 Task: Change  the formatting of the data to 'Which is Less than 5, 'In conditional formating, put the option 'Green Fill with Dark Green Text. . 'add another formatting option Format As Table, insert the option 'Orang Table style Medium 3 'In the sheet  Budget Spreadsheet Sheet Templatebook
Action: Mouse moved to (48, 131)
Screenshot: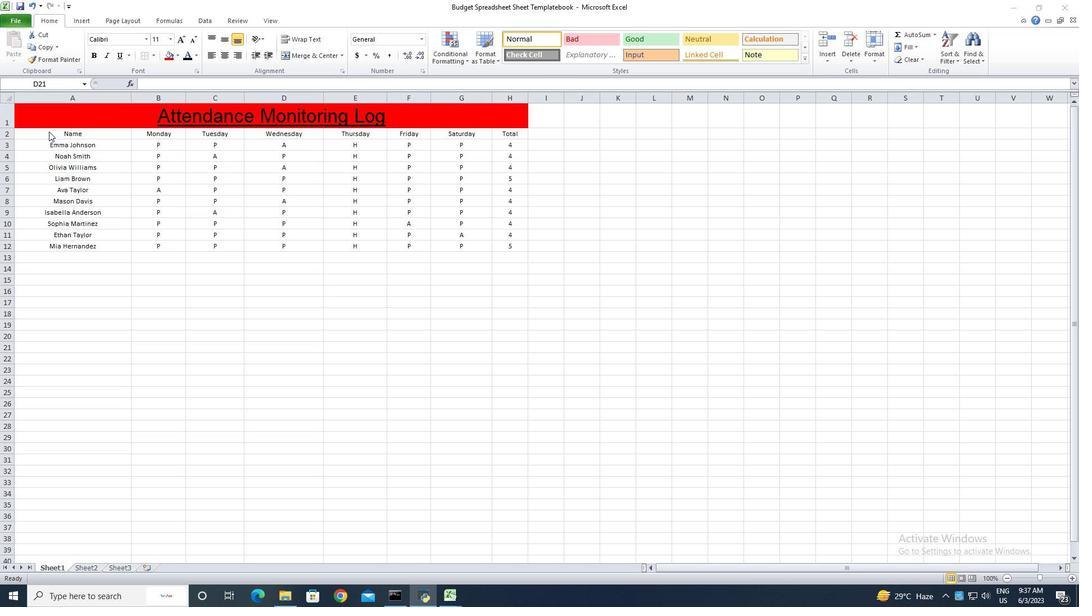 
Action: Mouse pressed left at (48, 131)
Screenshot: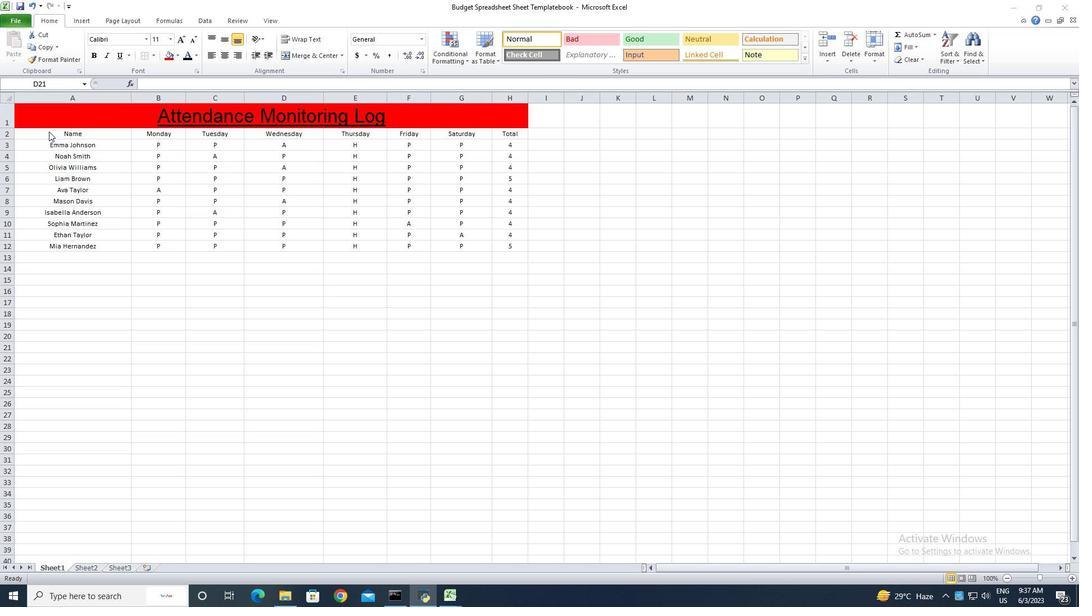 
Action: Mouse moved to (45, 137)
Screenshot: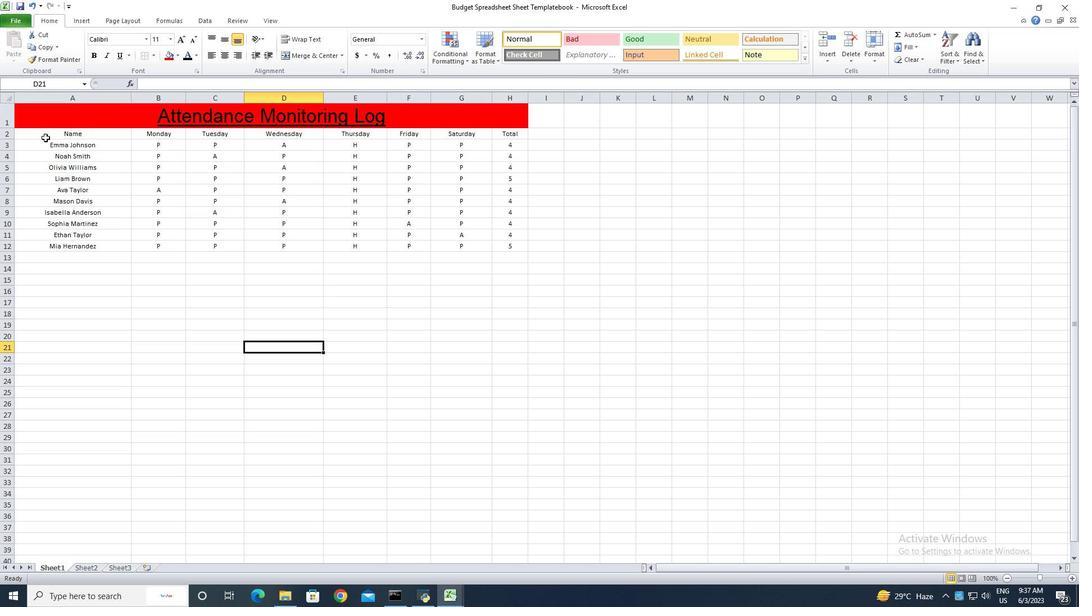 
Action: Mouse pressed left at (45, 137)
Screenshot: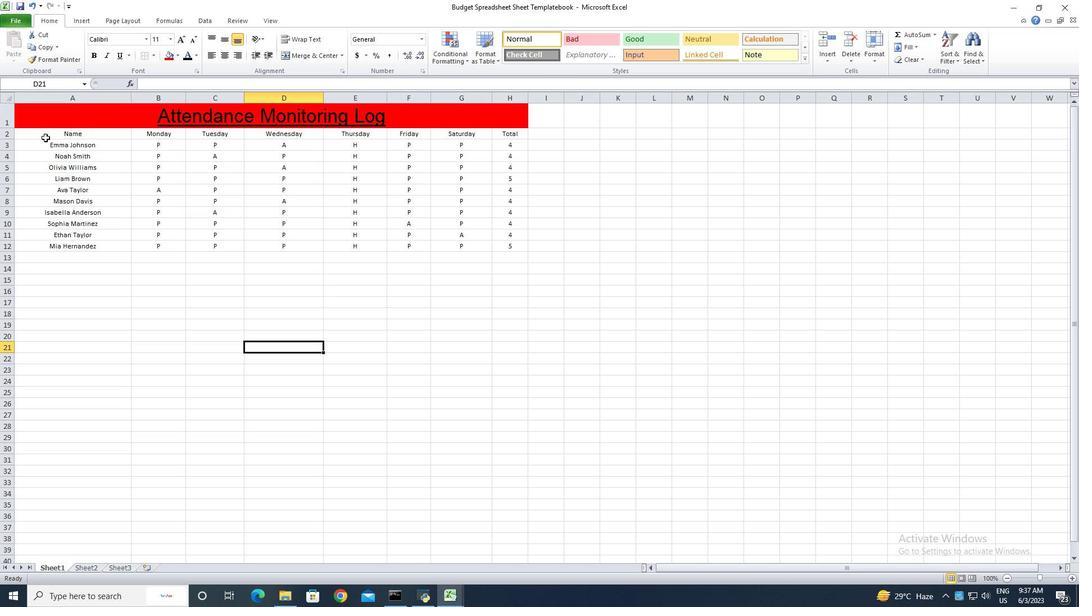 
Action: Mouse moved to (52, 133)
Screenshot: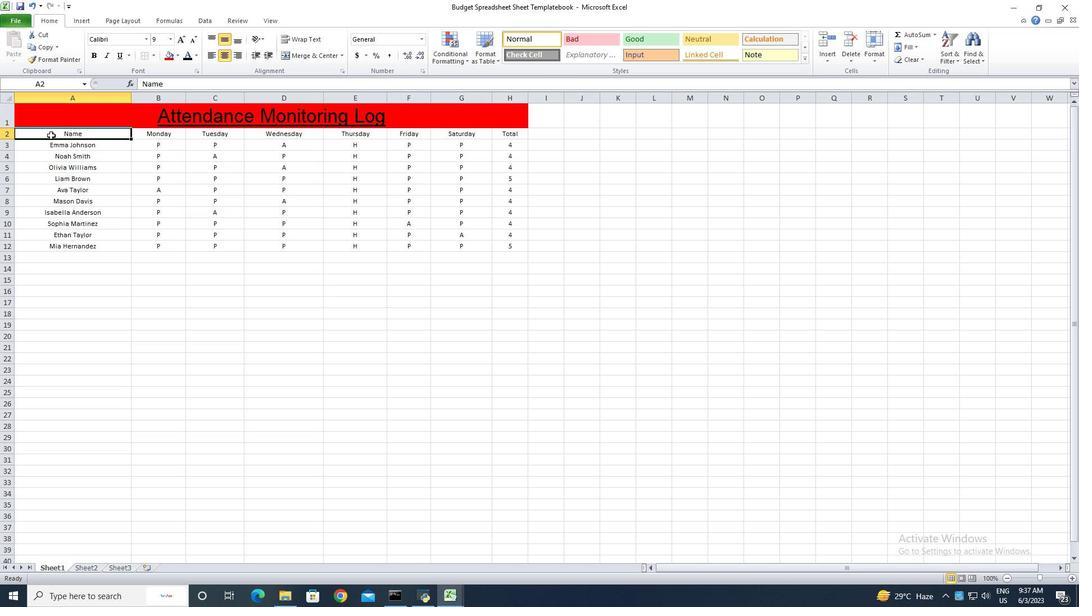 
Action: Mouse pressed left at (52, 133)
Screenshot: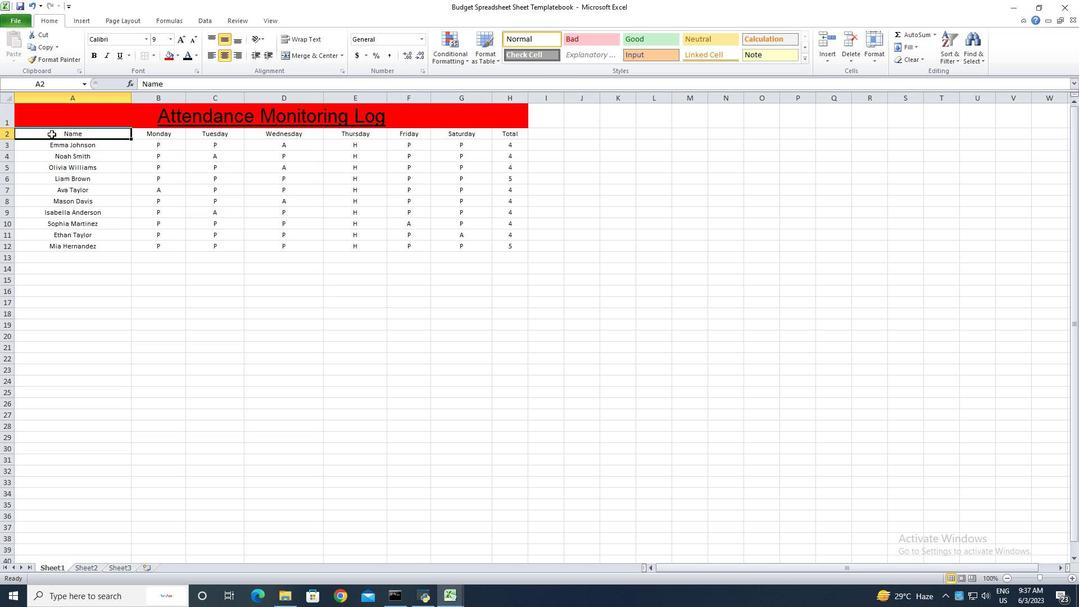 
Action: Mouse moved to (468, 61)
Screenshot: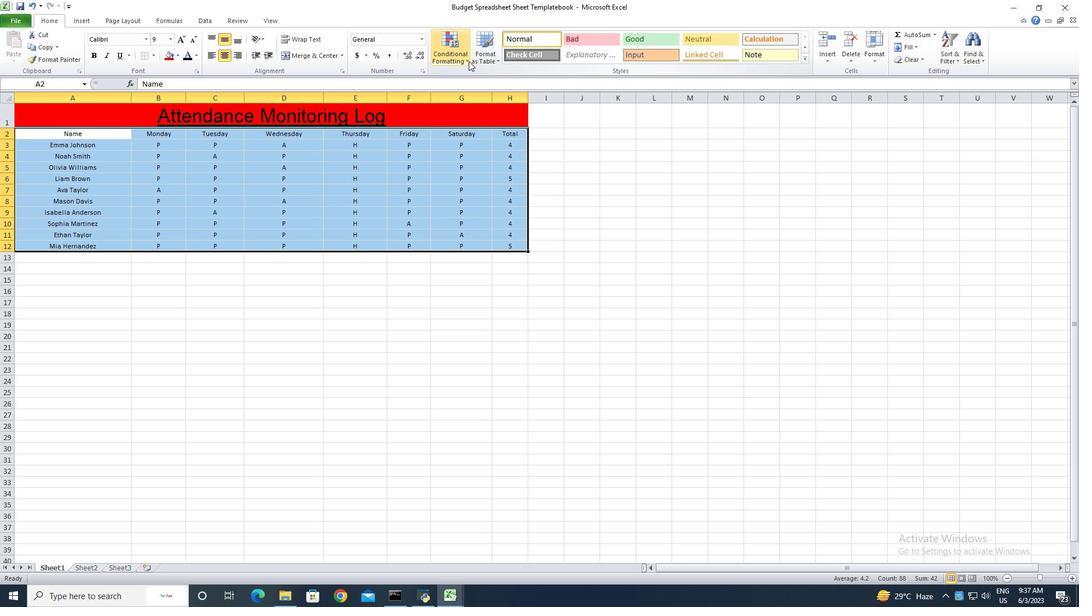 
Action: Mouse pressed left at (468, 61)
Screenshot: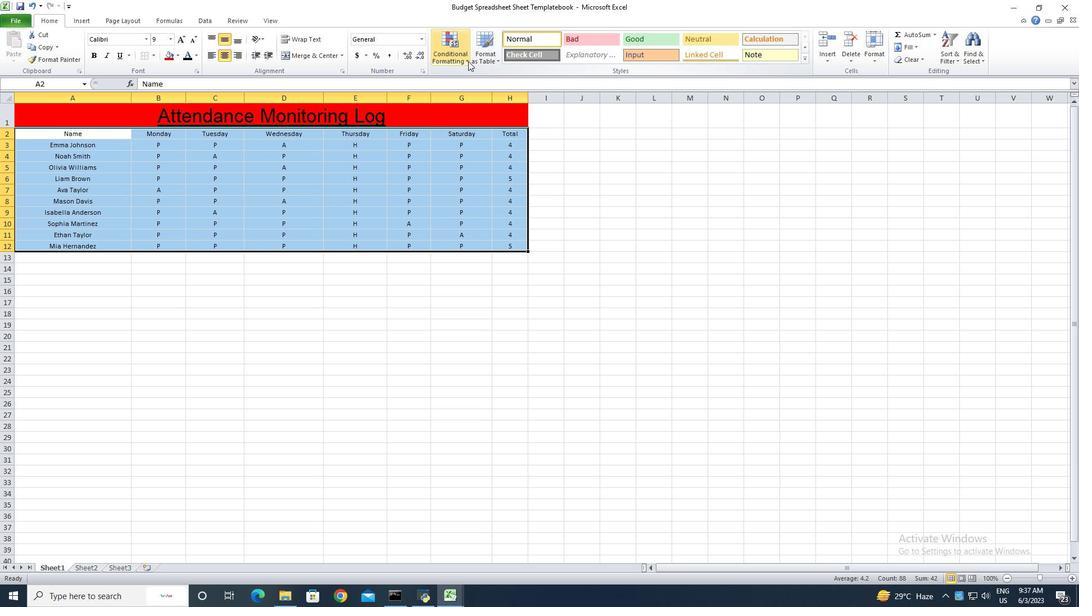 
Action: Mouse moved to (572, 109)
Screenshot: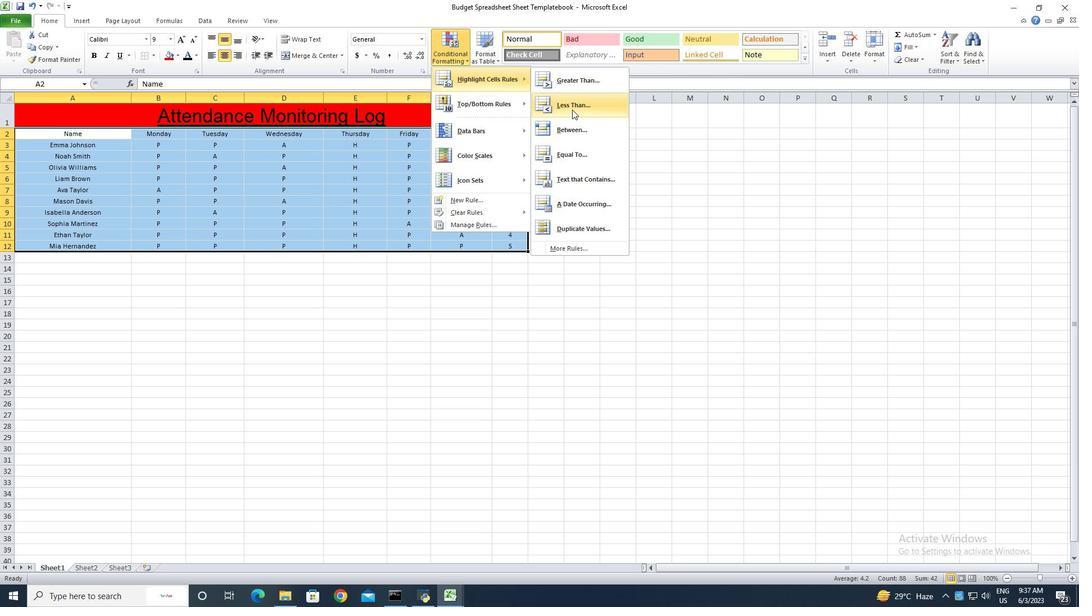 
Action: Mouse pressed left at (572, 109)
Screenshot: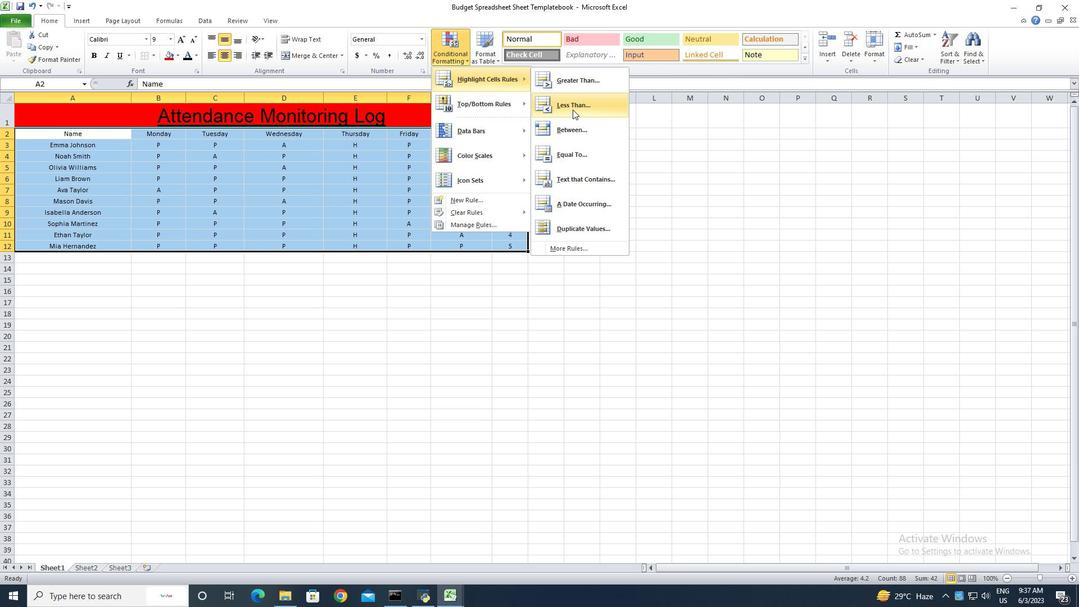 
Action: Key pressed 5
Screenshot: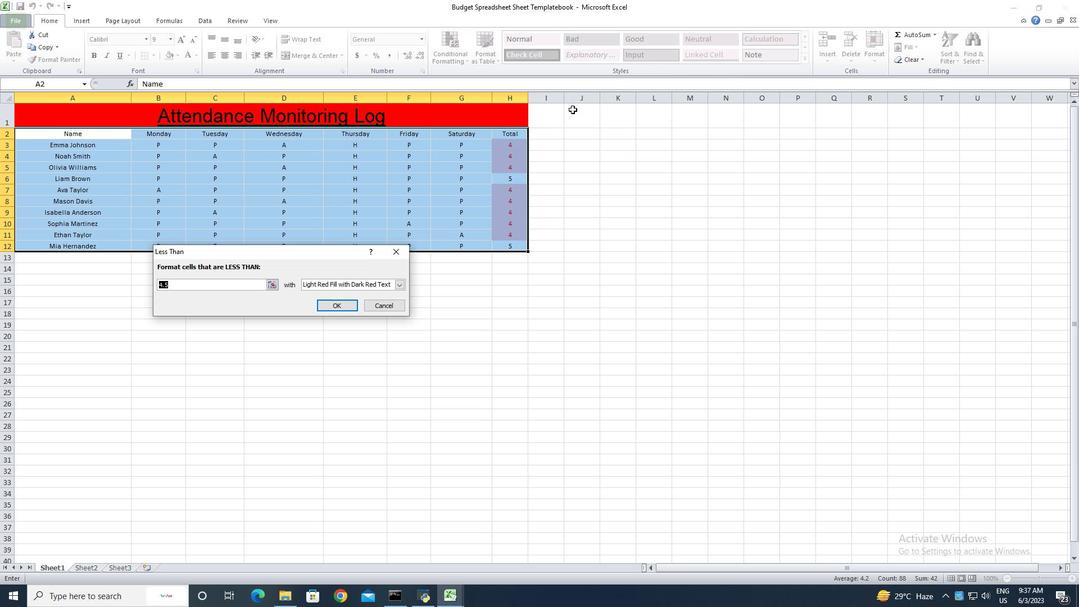 
Action: Mouse moved to (400, 284)
Screenshot: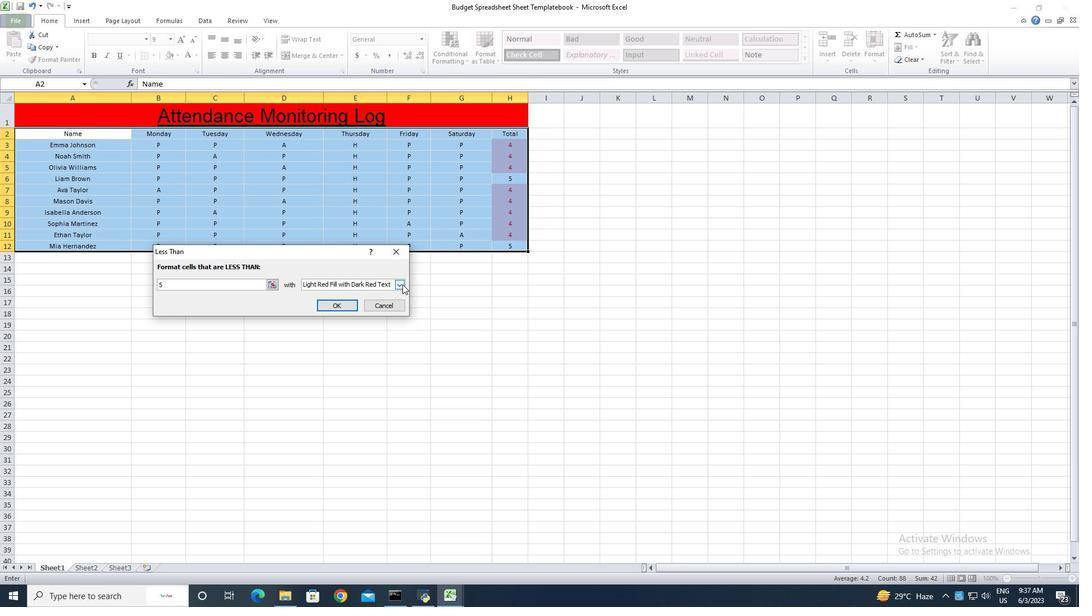 
Action: Mouse pressed left at (400, 284)
Screenshot: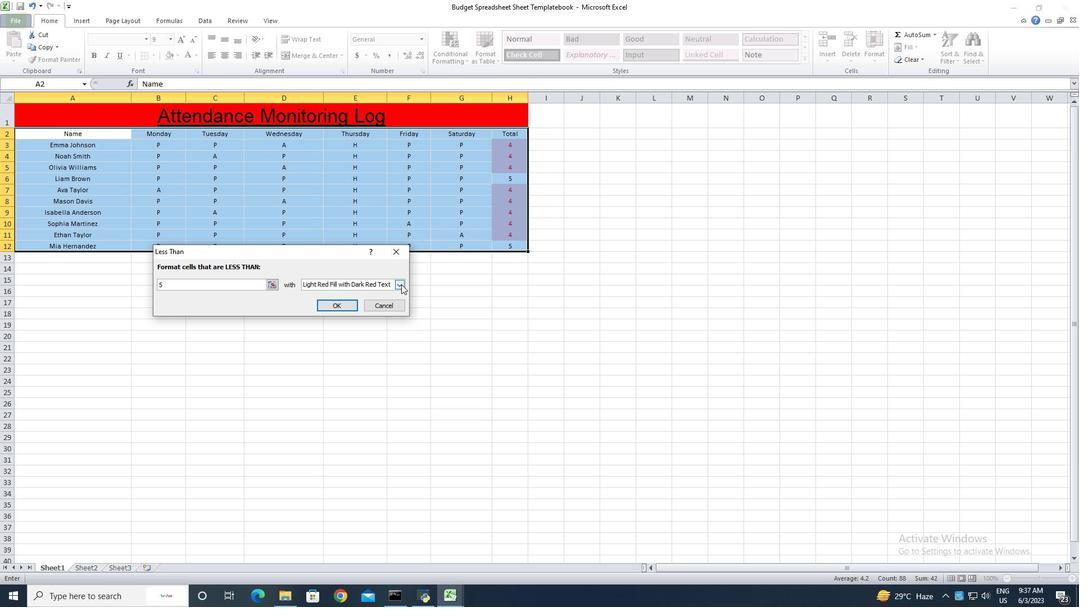 
Action: Mouse moved to (378, 306)
Screenshot: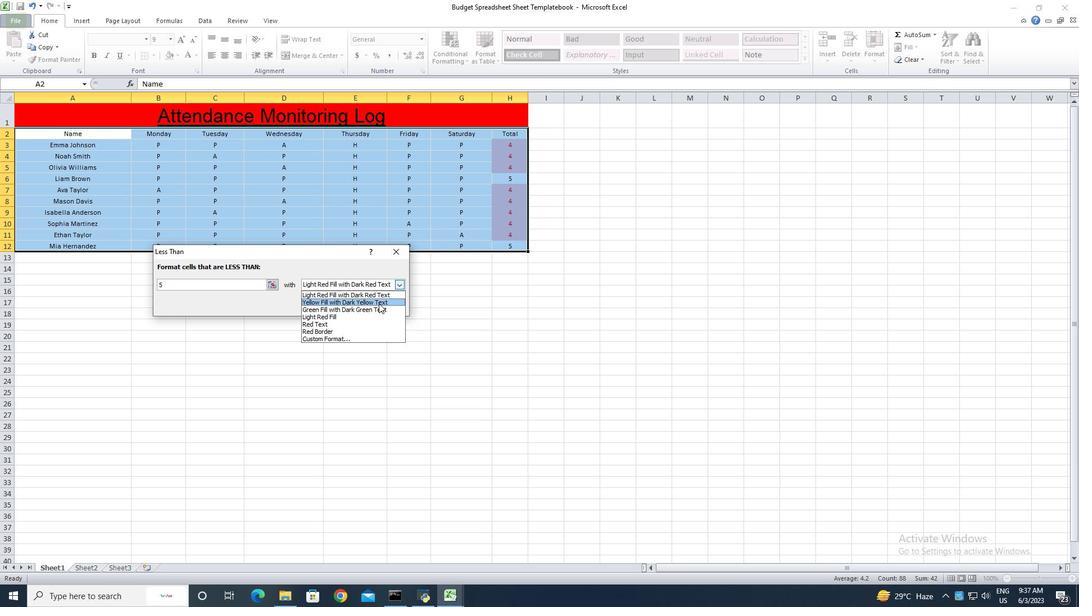 
Action: Mouse pressed left at (378, 306)
Screenshot: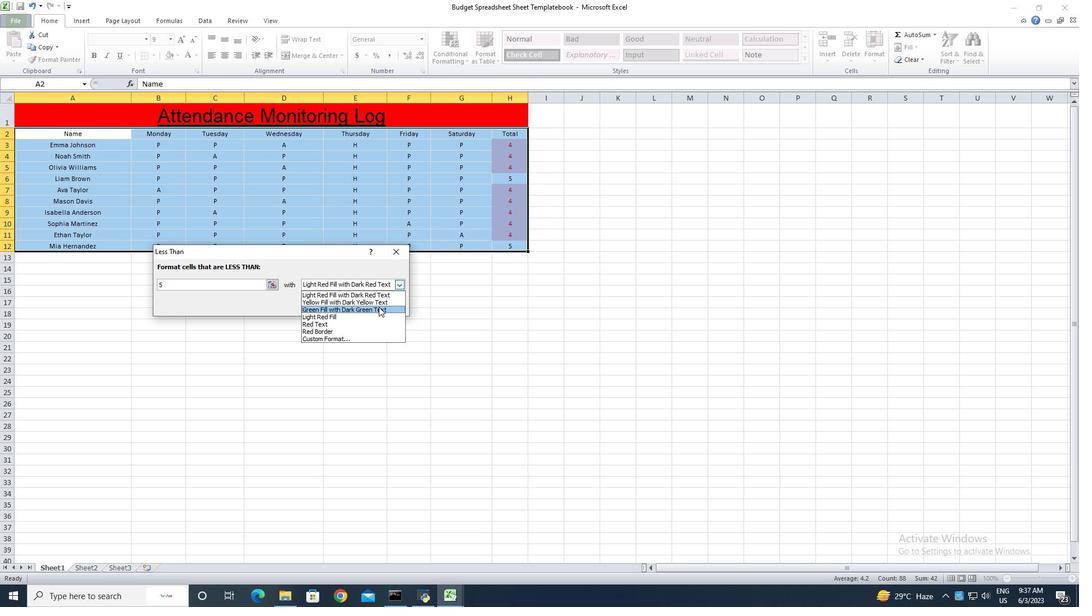
Action: Mouse moved to (343, 308)
Screenshot: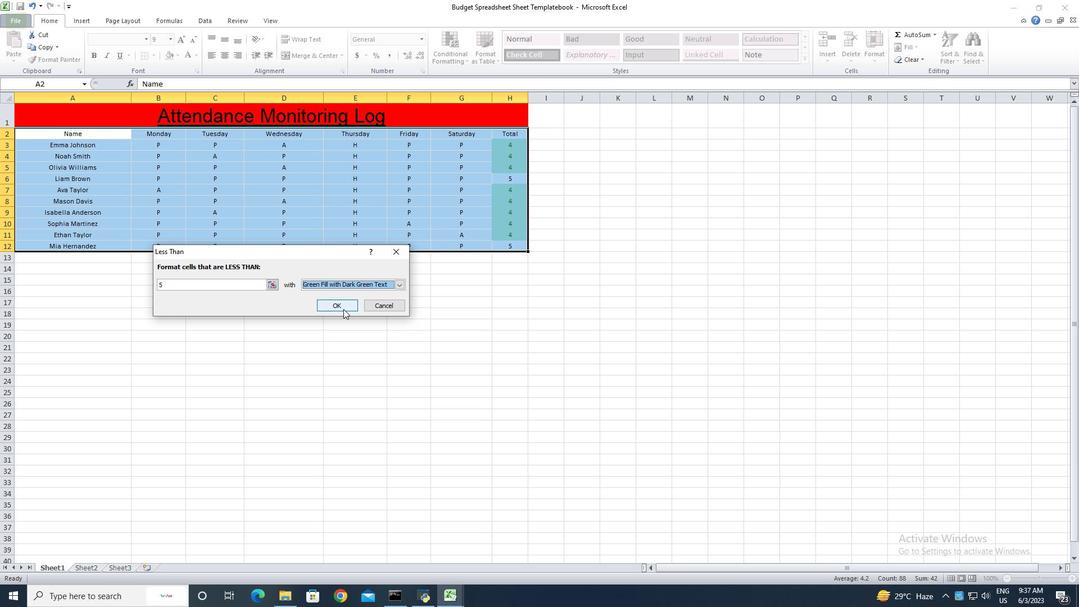 
Action: Mouse pressed left at (343, 308)
Screenshot: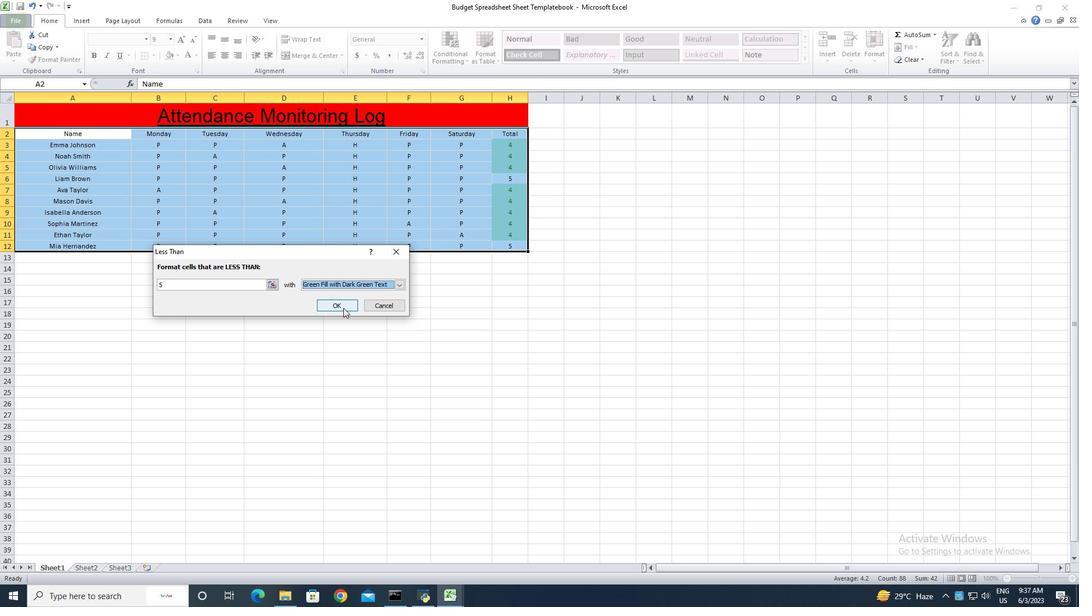 
Action: Mouse moved to (498, 62)
Screenshot: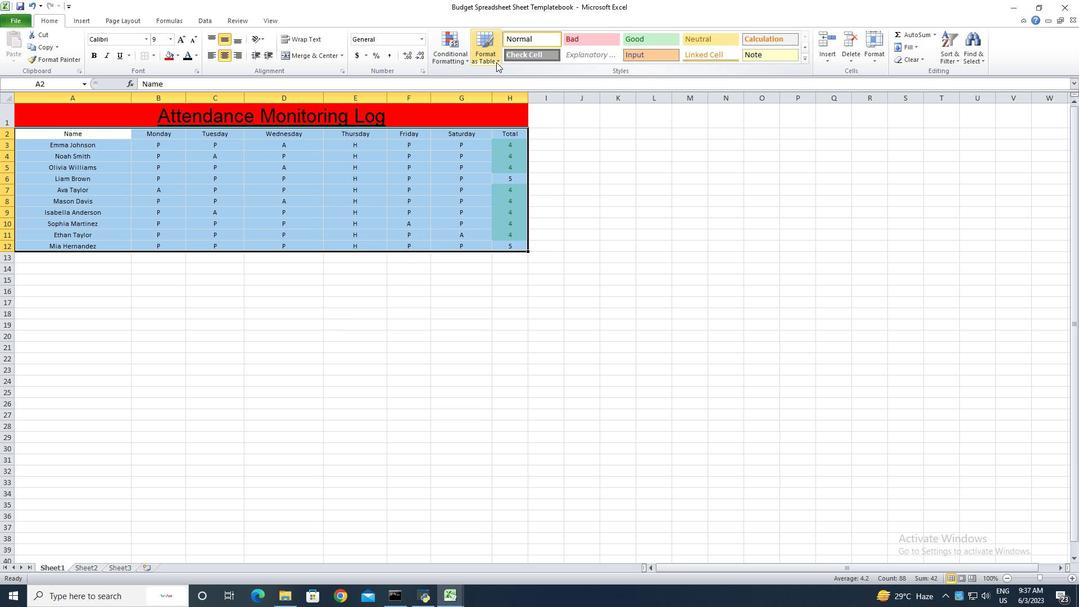 
Action: Mouse pressed left at (498, 62)
Screenshot: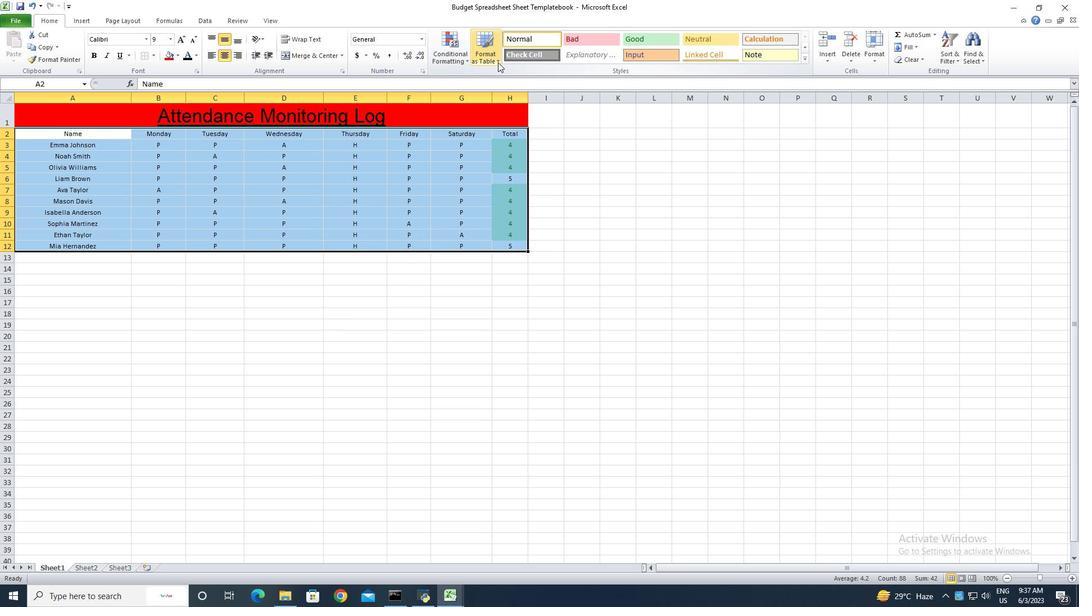 
Action: Mouse moved to (569, 193)
Screenshot: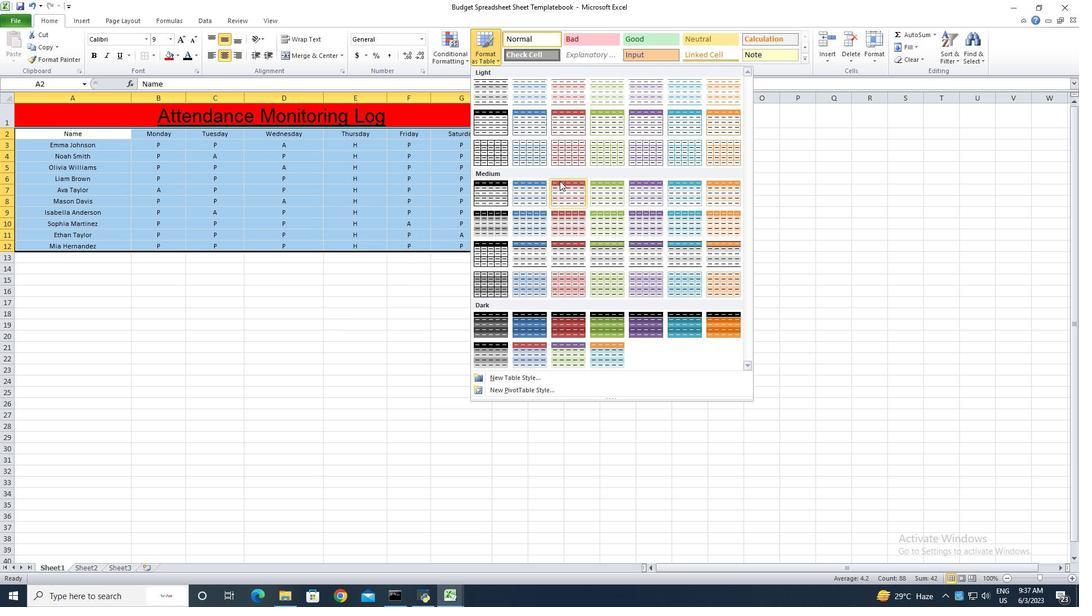 
Action: Mouse pressed left at (569, 193)
Screenshot: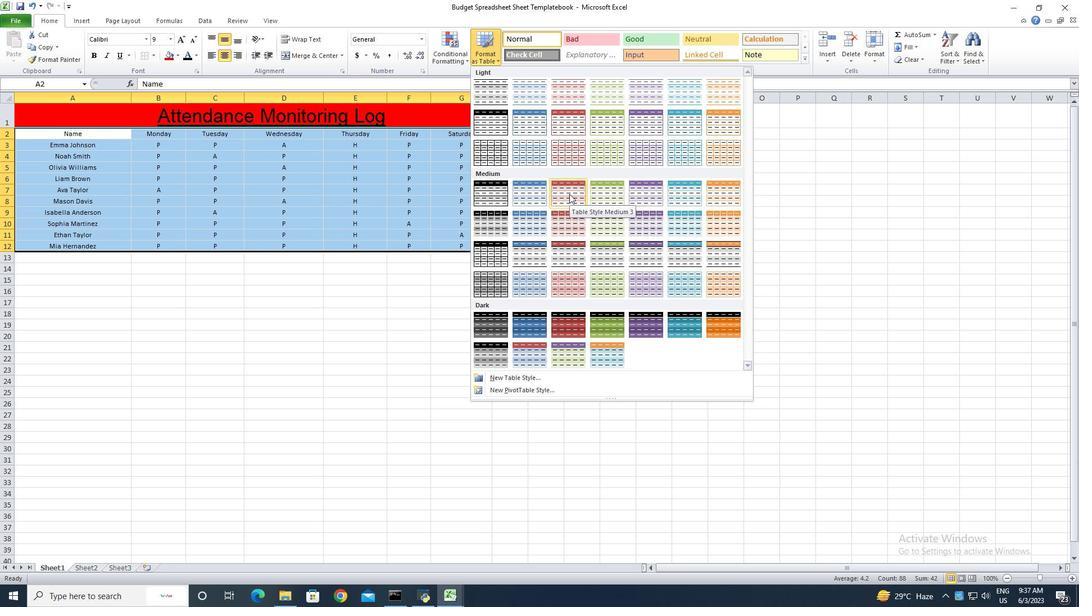 
Action: Mouse moved to (283, 305)
Screenshot: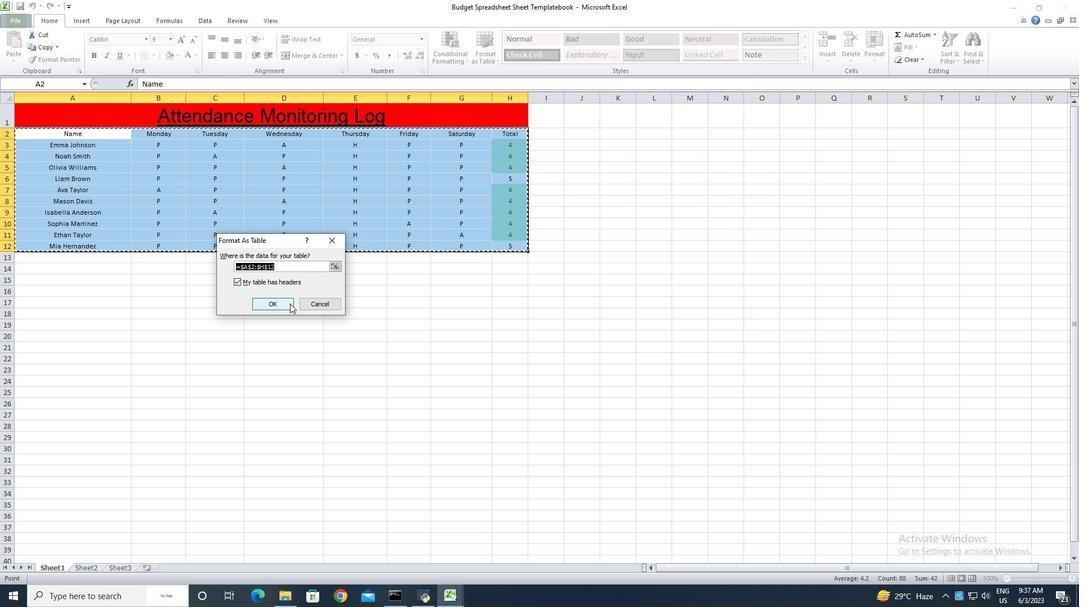 
Action: Mouse pressed left at (283, 305)
Screenshot: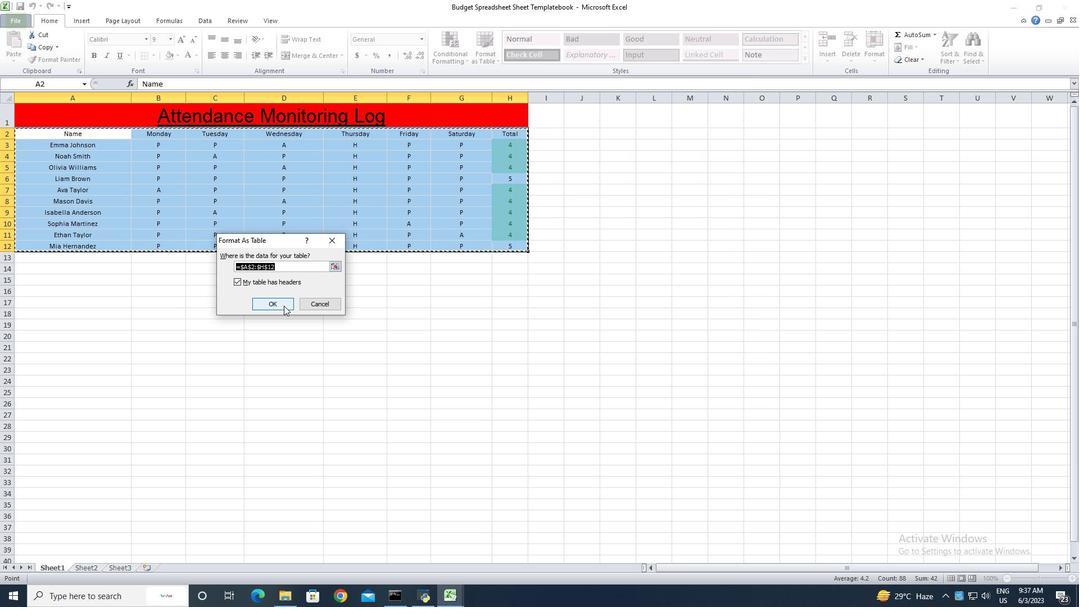 
Action: Mouse pressed left at (283, 305)
Screenshot: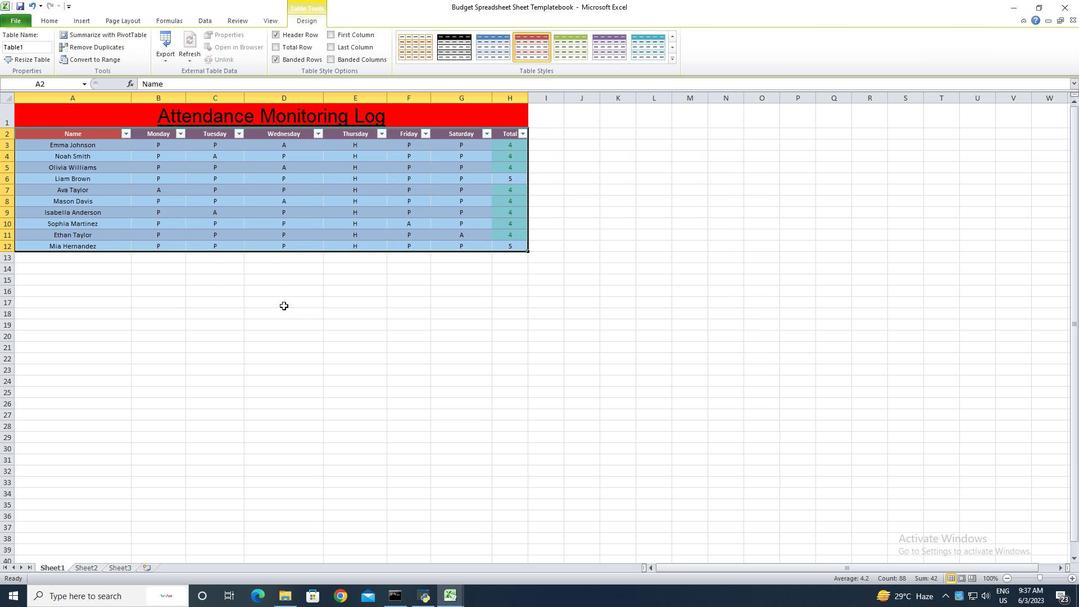 
Action: Key pressed ctrl+S<'\x13'><'\x13'><'\x13'><'\x13'><'\x13'><'\x13'><'\x13'><'\x13'><'\x13'>
Screenshot: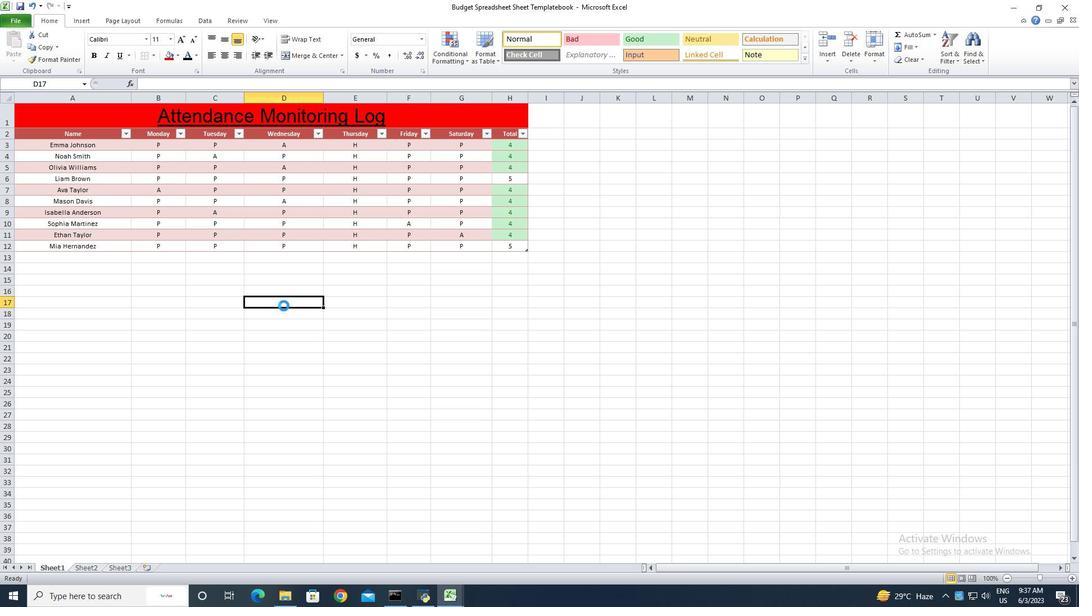 
